 Task: In the Contact  ElenaHall@nyu.edu, Log SMS with description: 'Followed up via SMS with a lead who attended our recent webinar.'; Add date: '24 July, 2023', attach the document: Terms_and_conditions.doc. Logged in from softage.10@softage.net
Action: Mouse moved to (98, 62)
Screenshot: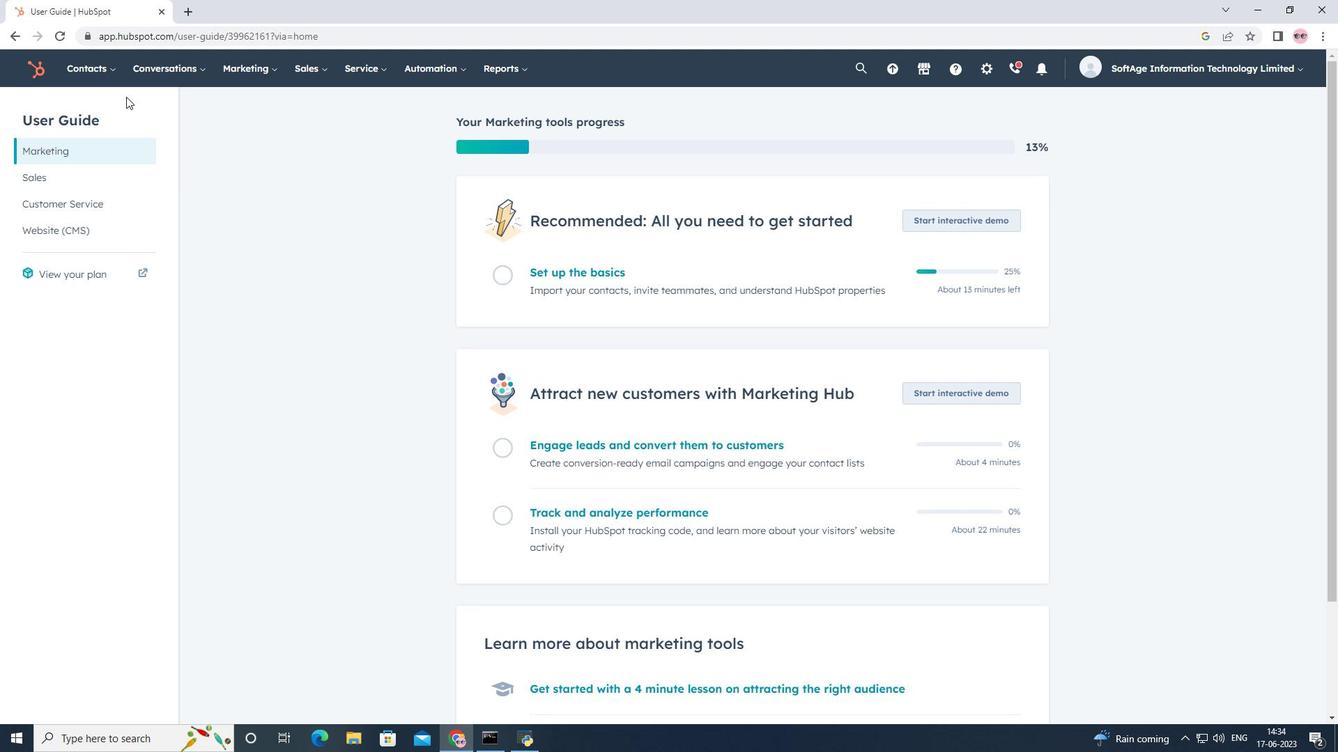 
Action: Mouse pressed left at (98, 62)
Screenshot: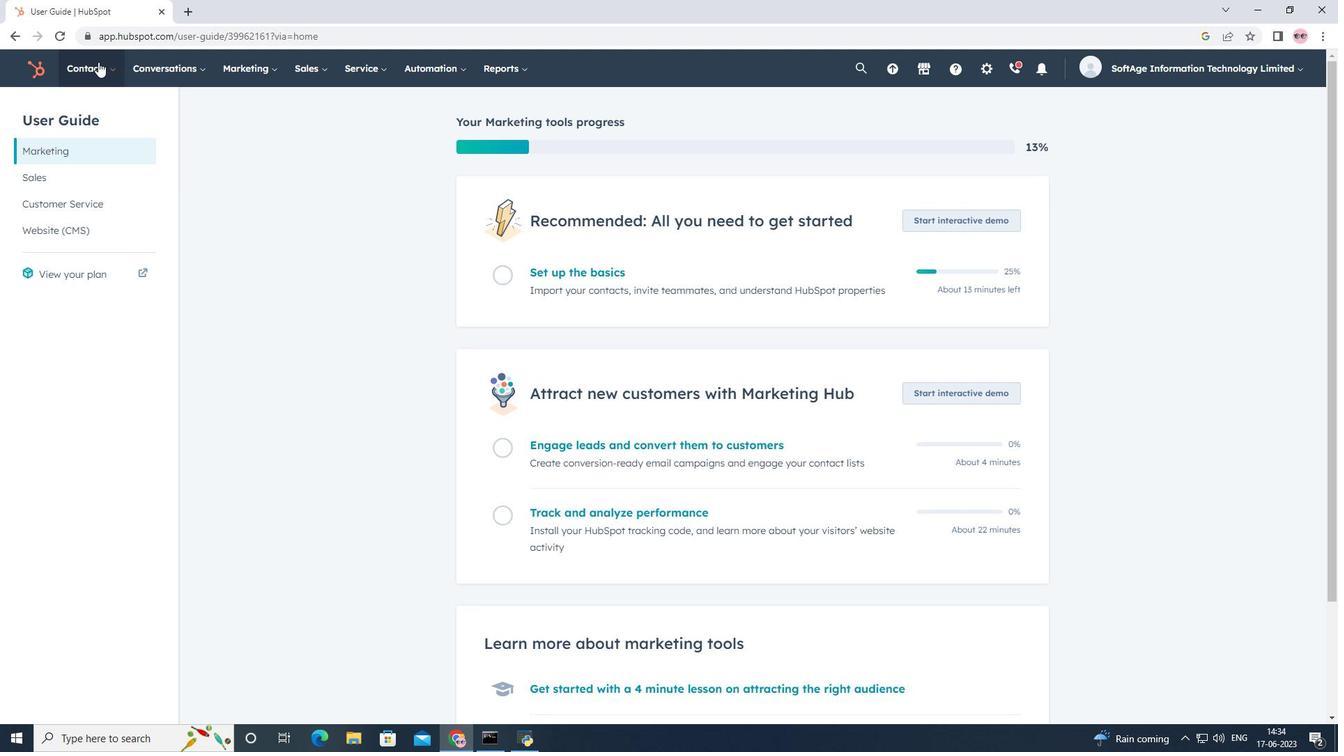 
Action: Mouse moved to (100, 112)
Screenshot: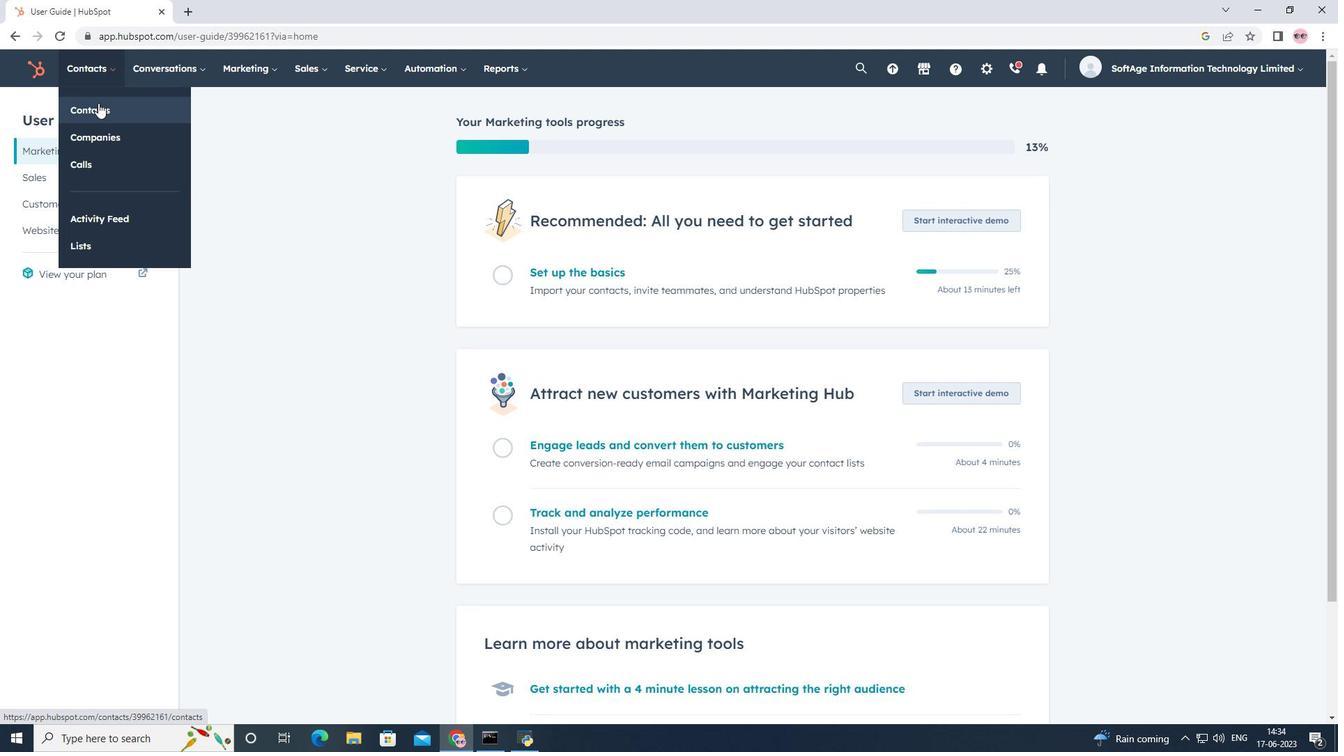 
Action: Mouse pressed left at (100, 112)
Screenshot: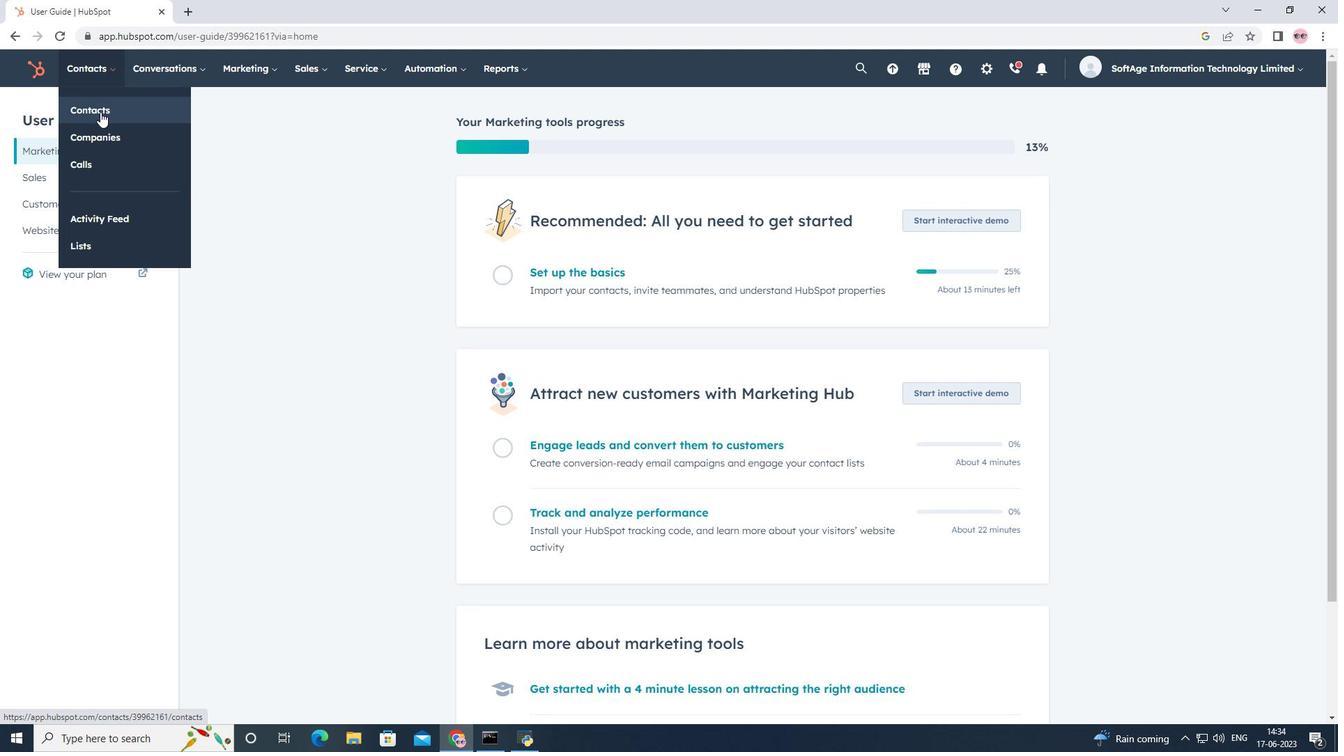
Action: Mouse moved to (171, 235)
Screenshot: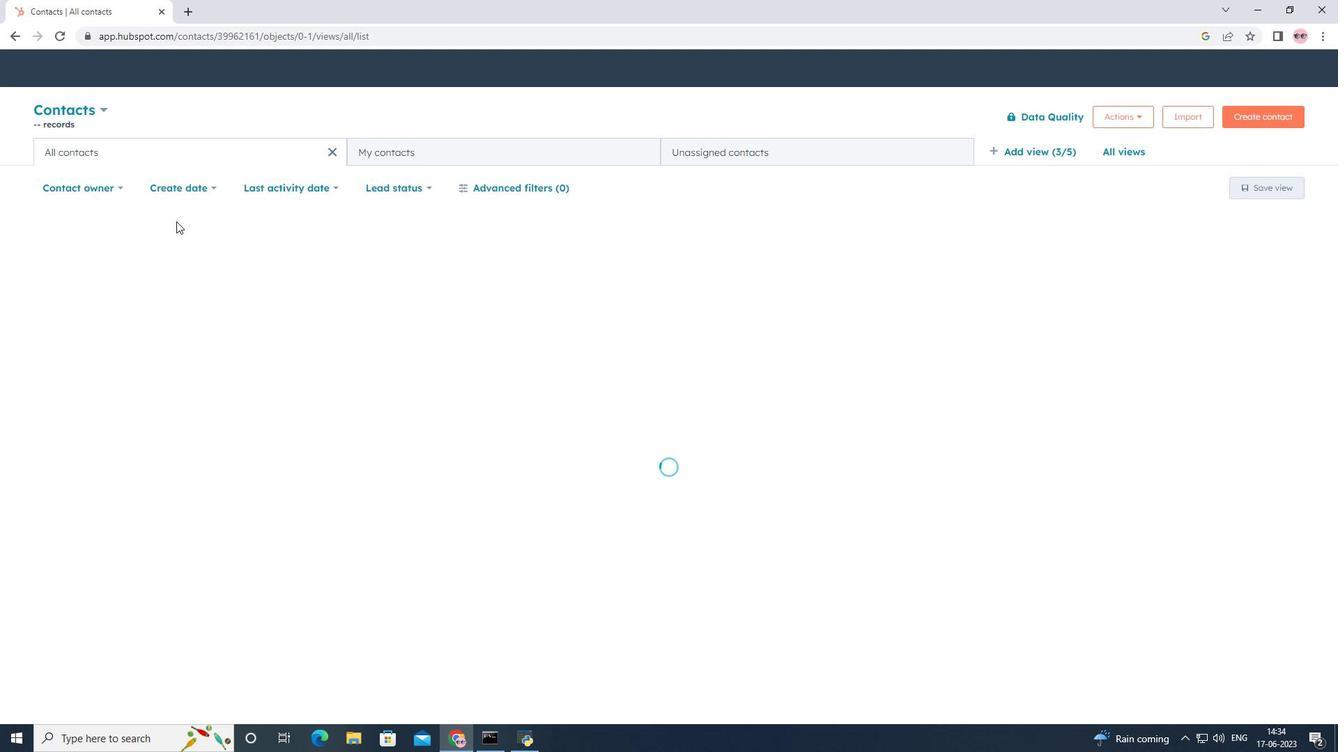 
Action: Mouse pressed left at (171, 235)
Screenshot: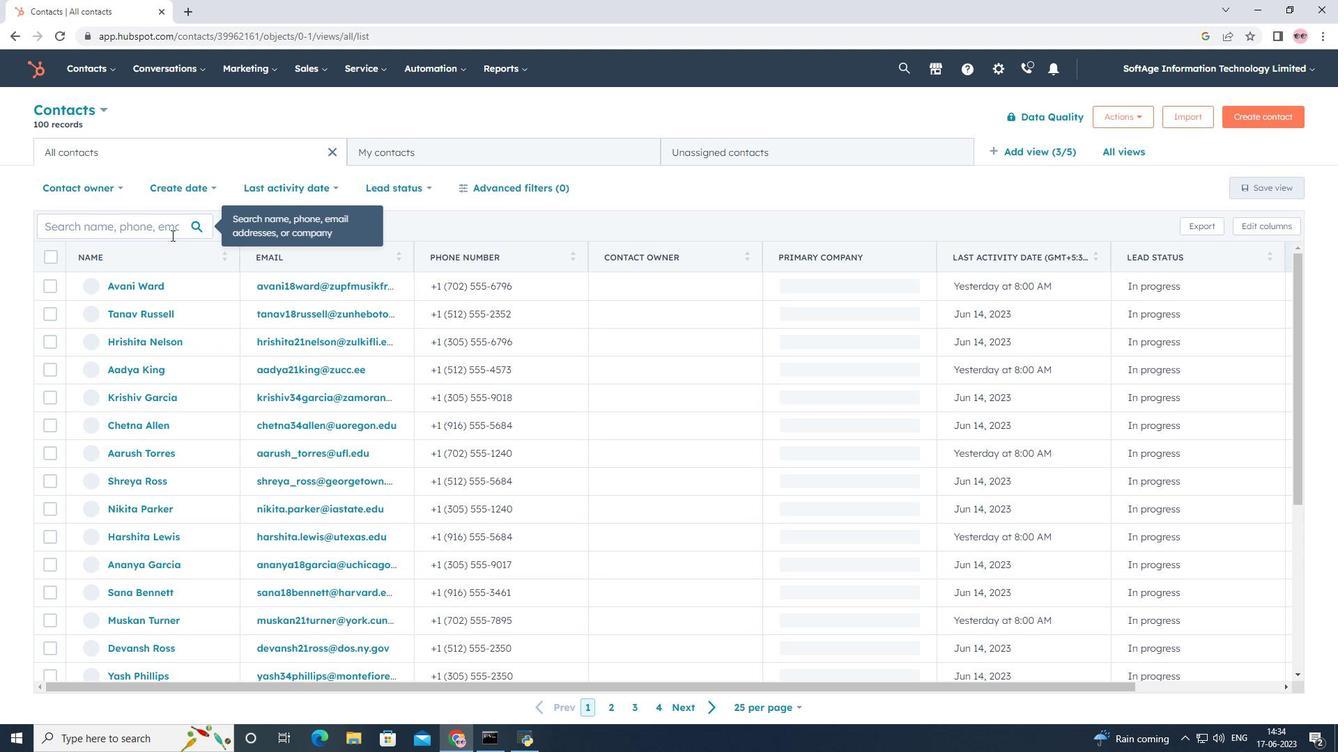 
Action: Key pressed <Key.shift>Elena<Key.shift>Hall<Key.shift>@nyu.edu
Screenshot: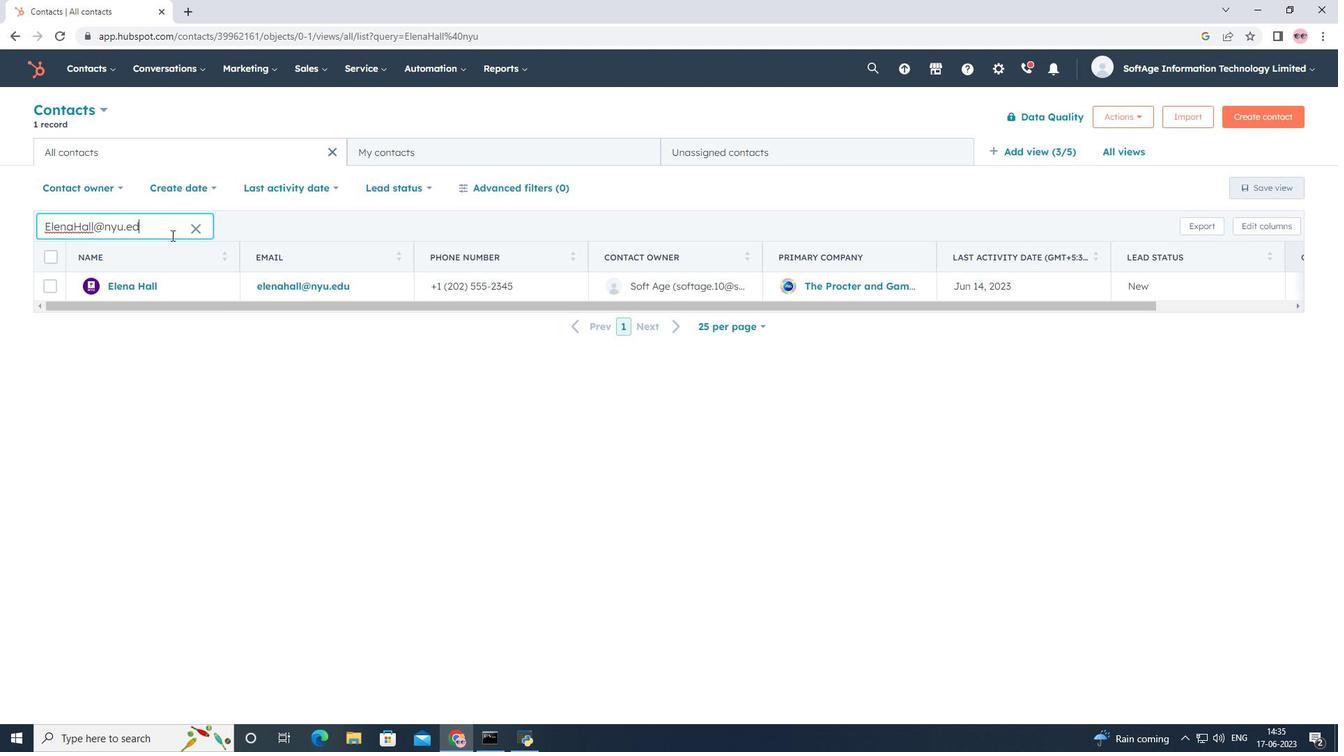 
Action: Mouse moved to (133, 289)
Screenshot: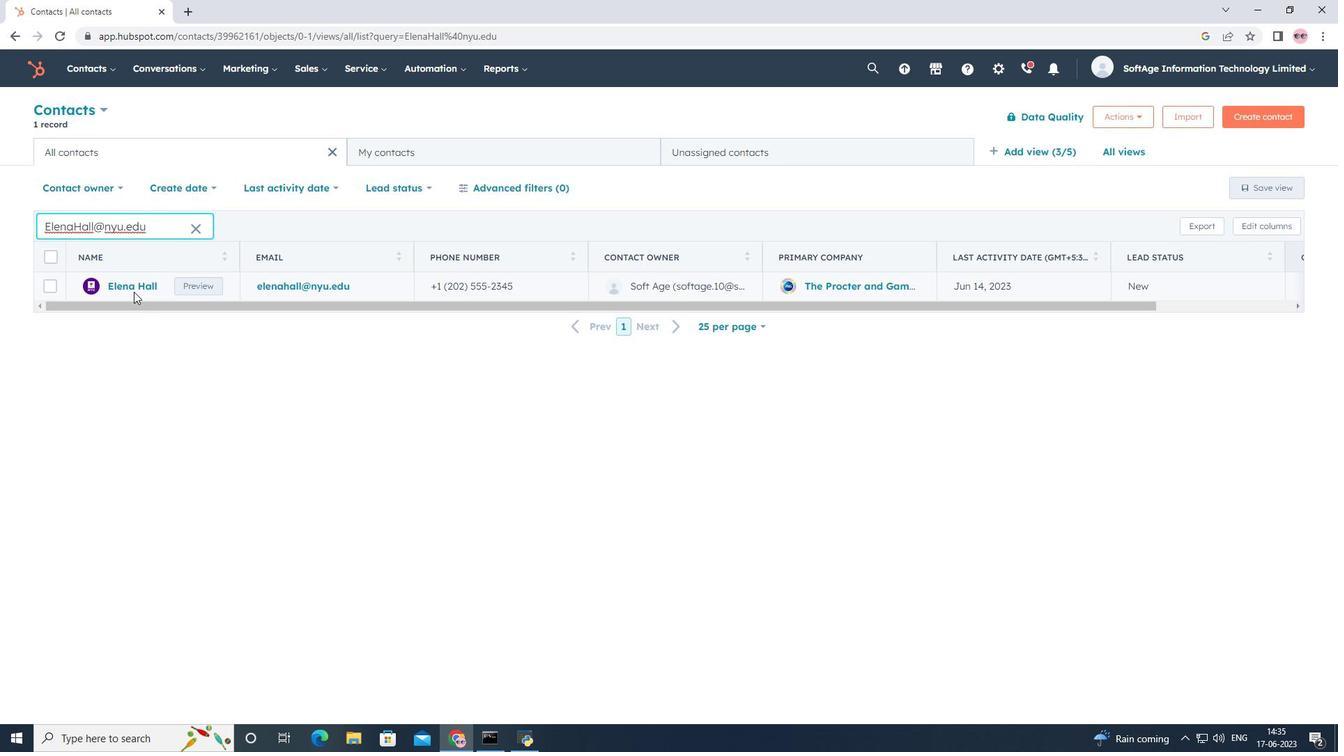 
Action: Mouse pressed left at (133, 289)
Screenshot: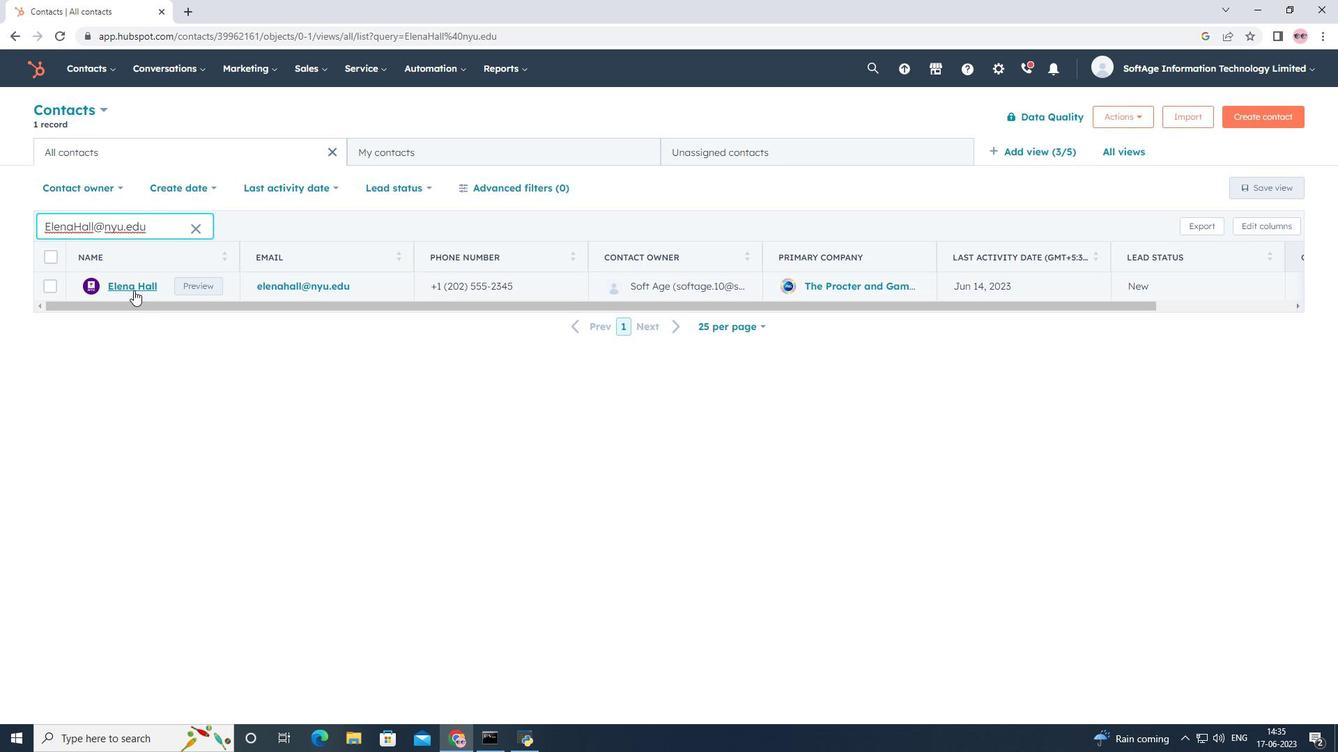 
Action: Mouse moved to (271, 223)
Screenshot: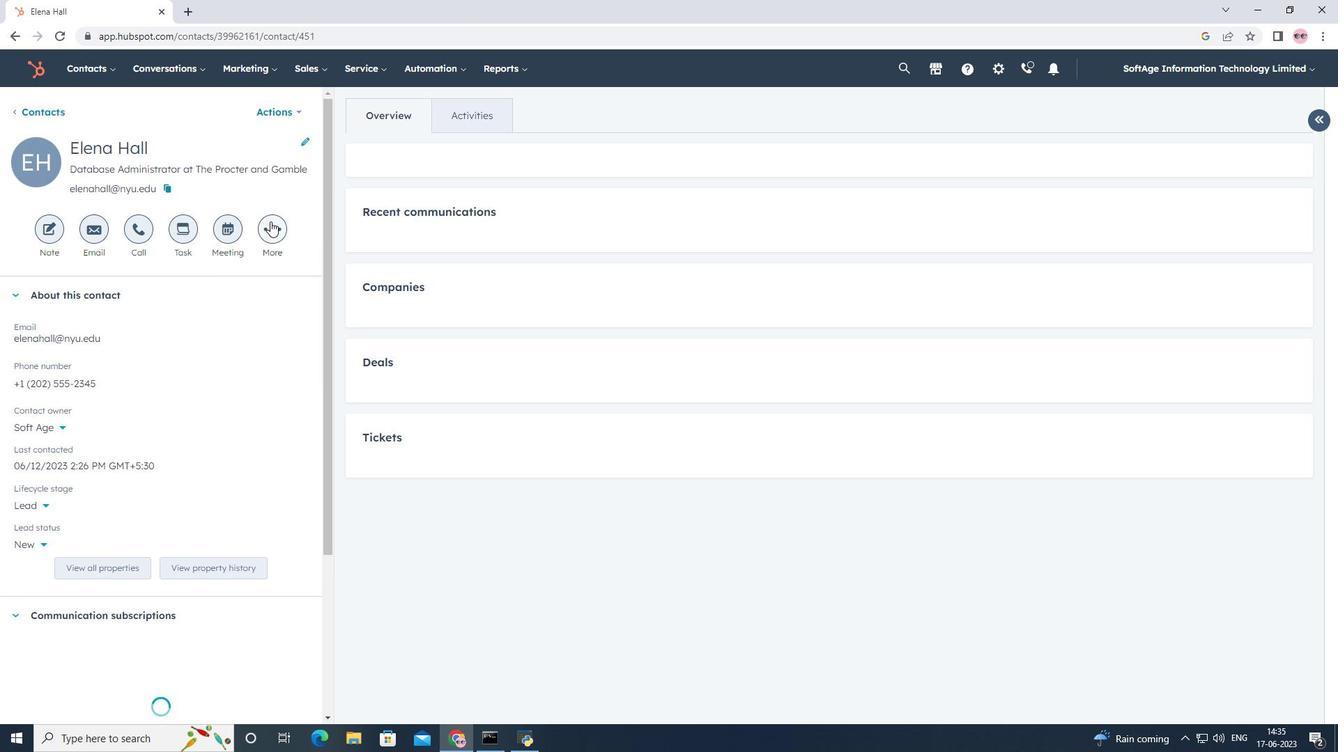 
Action: Mouse pressed left at (271, 223)
Screenshot: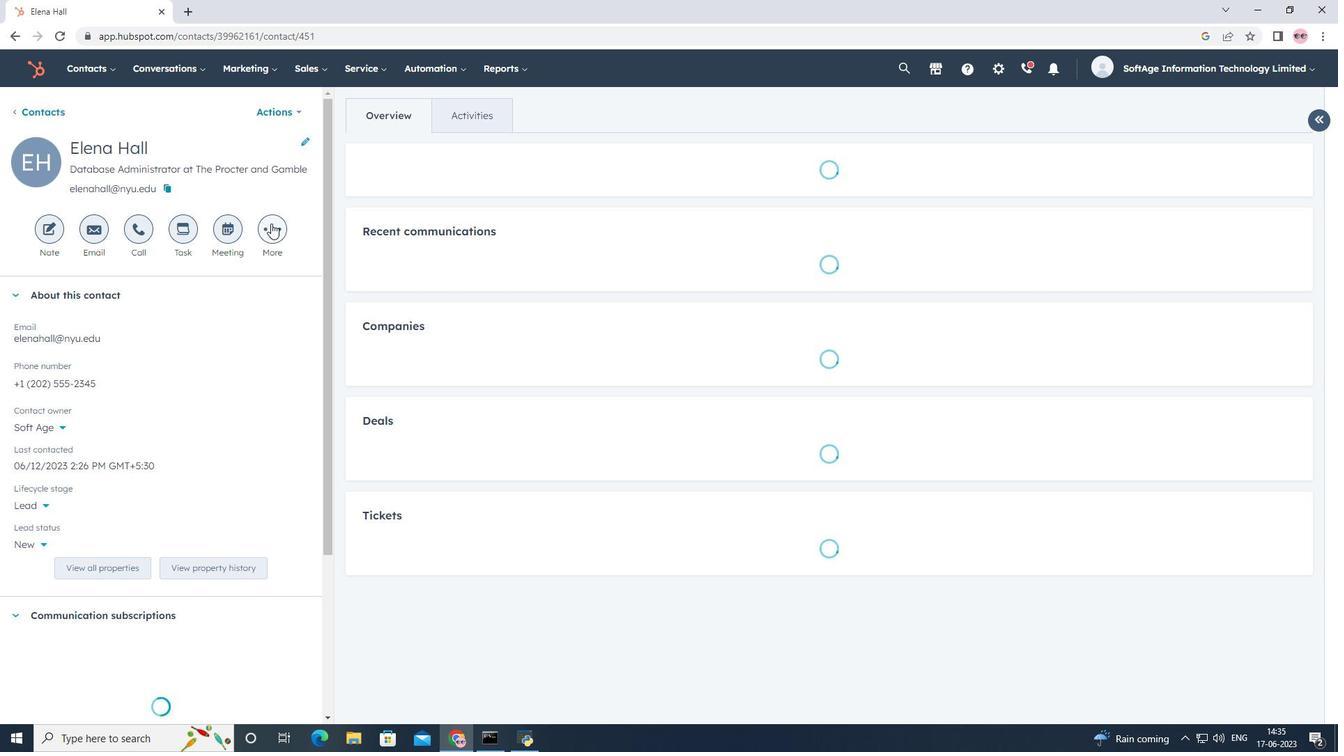 
Action: Mouse moved to (262, 262)
Screenshot: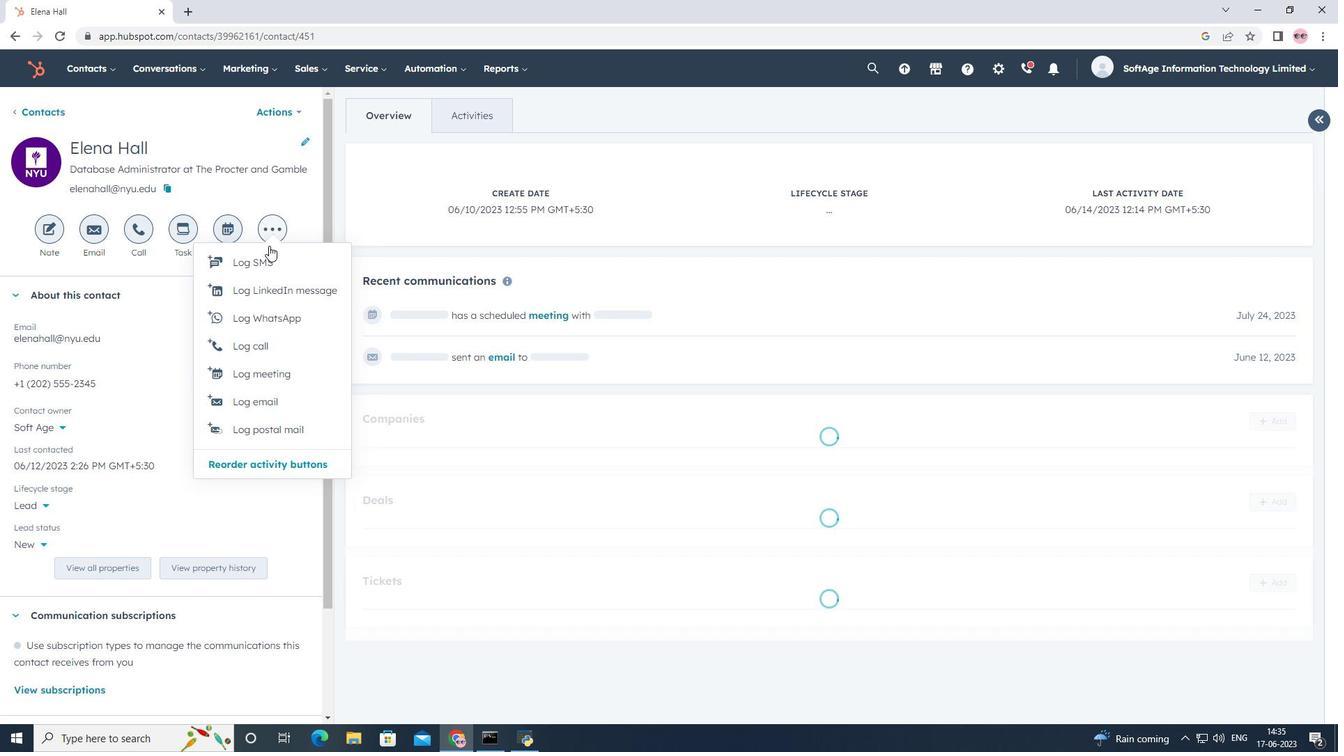 
Action: Mouse pressed left at (262, 262)
Screenshot: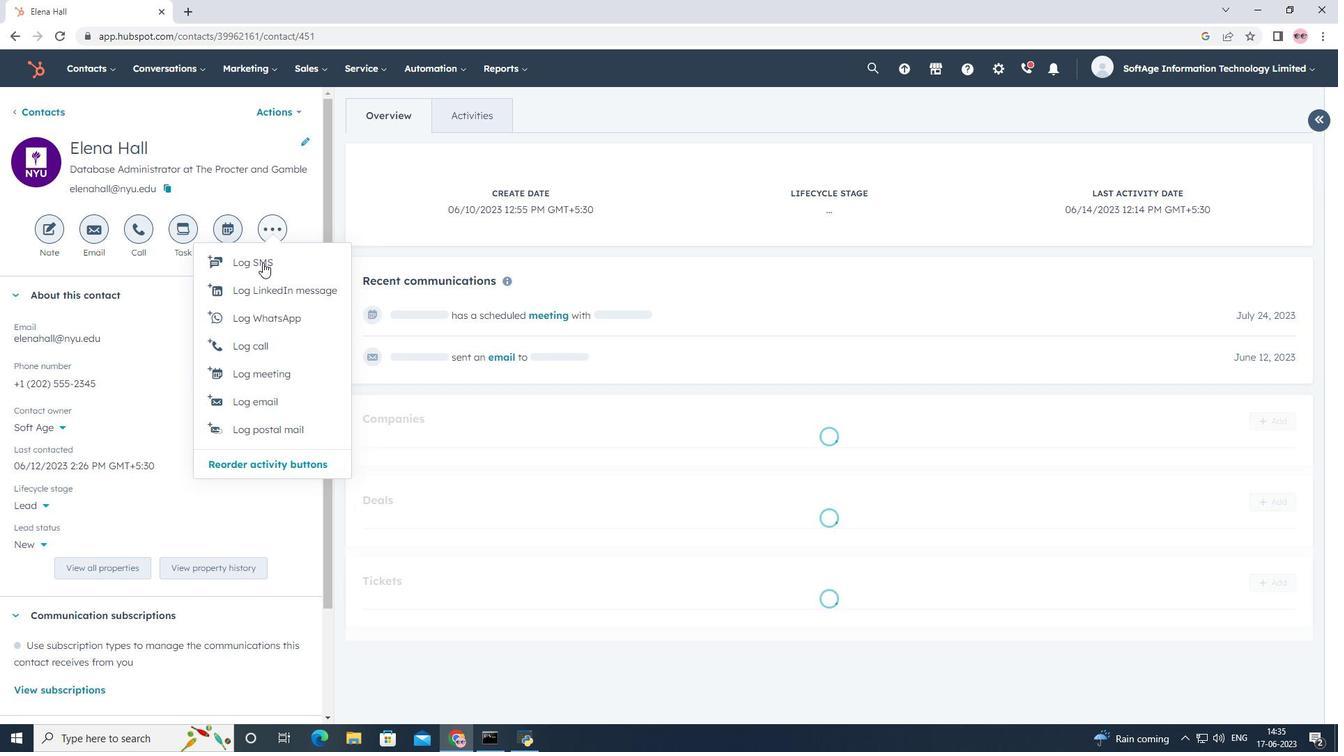 
Action: Mouse moved to (863, 532)
Screenshot: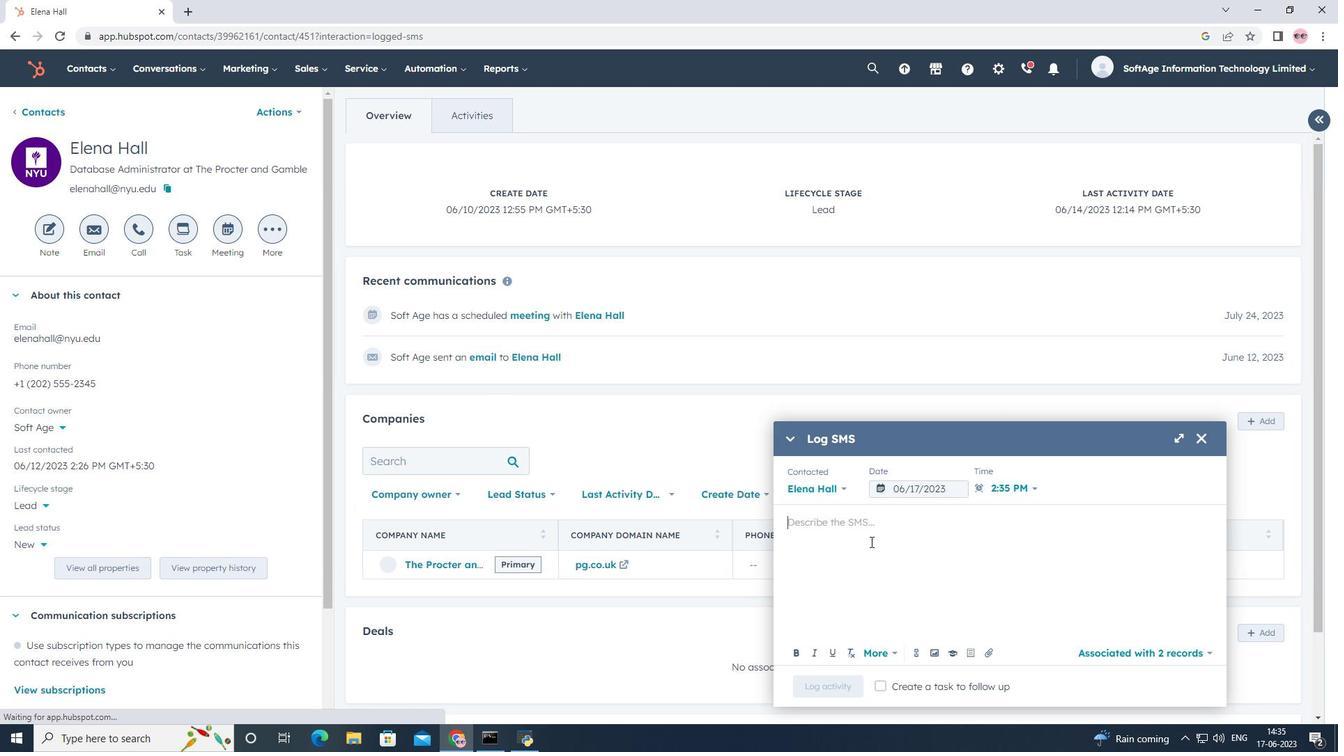 
Action: Mouse pressed left at (863, 532)
Screenshot: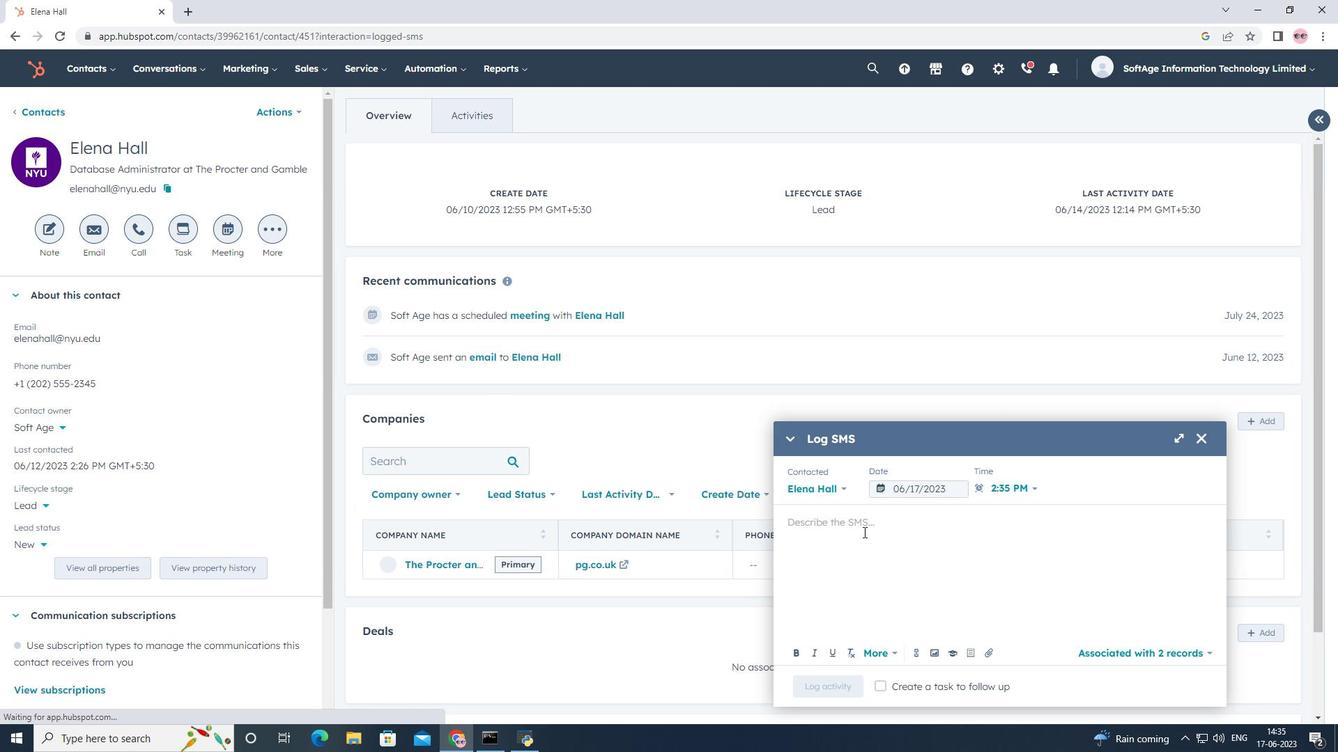 
Action: Key pressed <Key.shift><Key.shift><Key.shift><Key.shift><Key.shift>Followed<Key.space>up<Key.space>via<Key.space><Key.shift>SMS<Key.space>with<Key.space>attended<Key.space>our<Key.space>recent<Key.space>webinar.
Screenshot: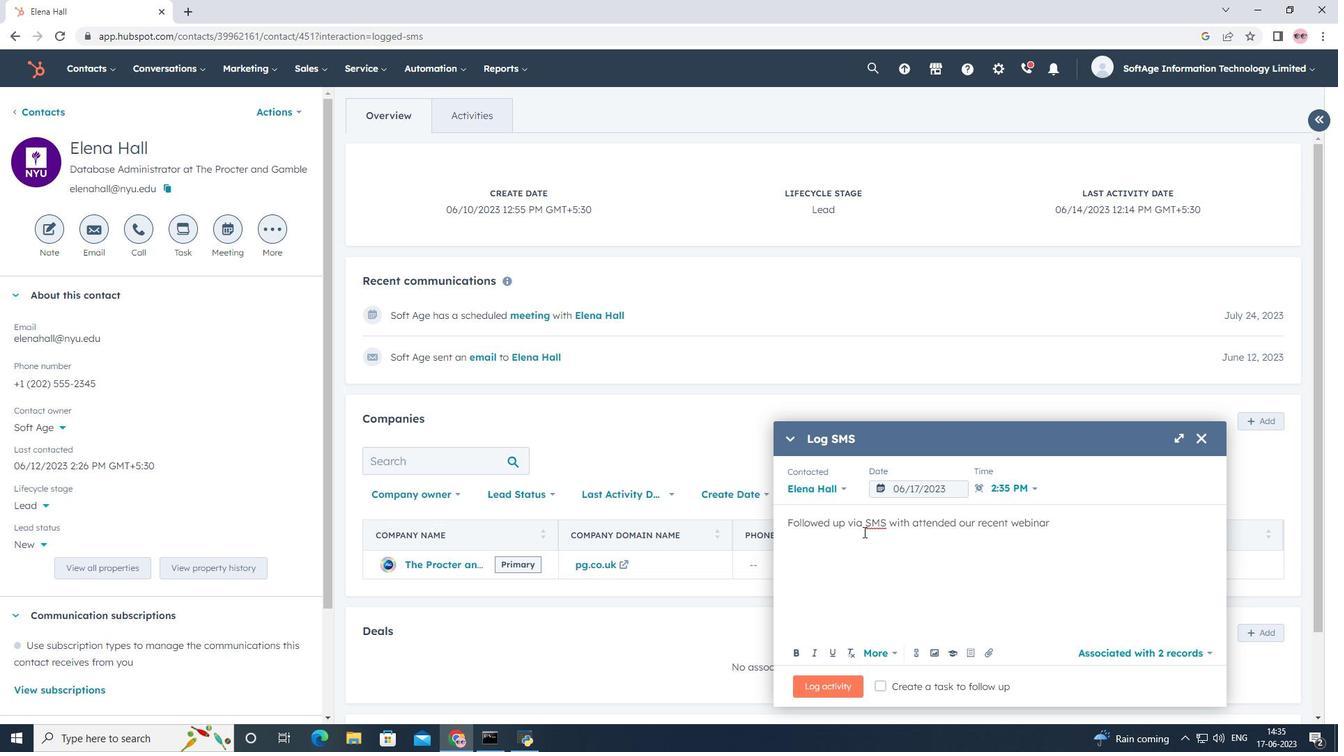 
Action: Mouse moved to (928, 488)
Screenshot: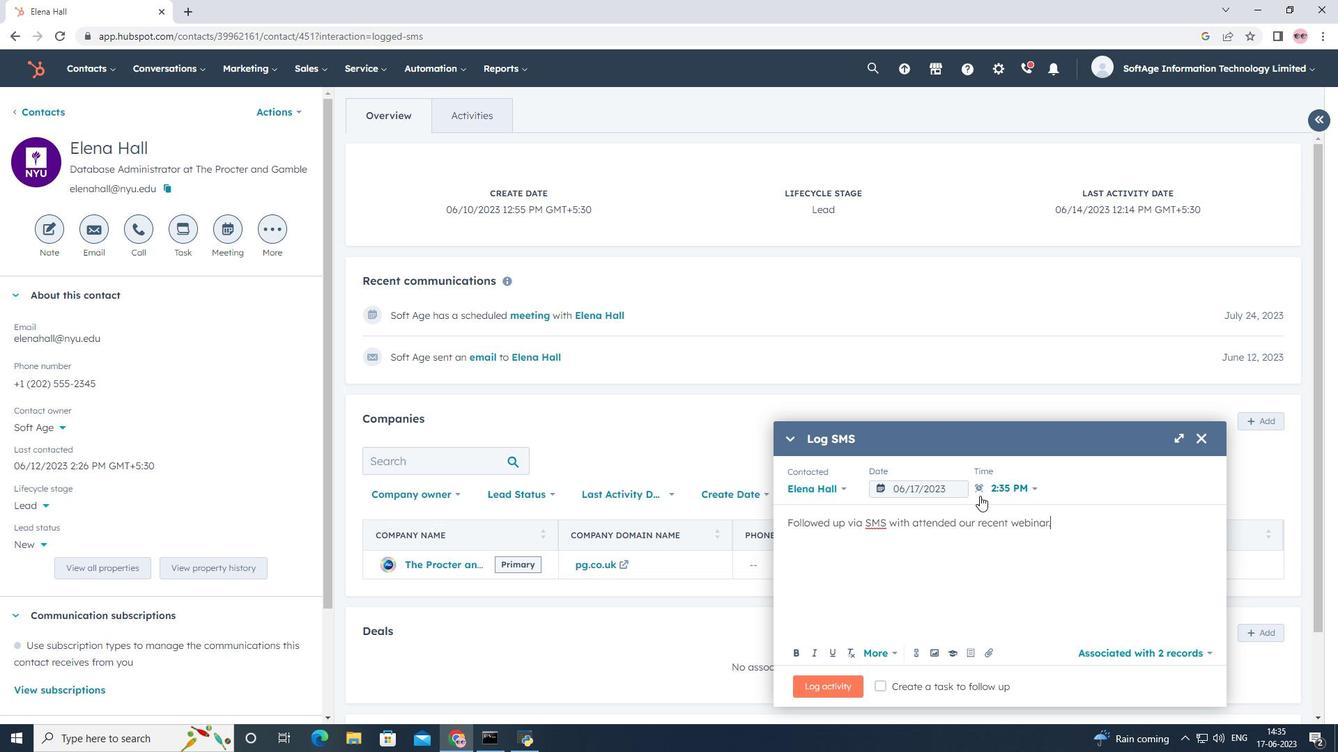 
Action: Mouse pressed left at (928, 488)
Screenshot: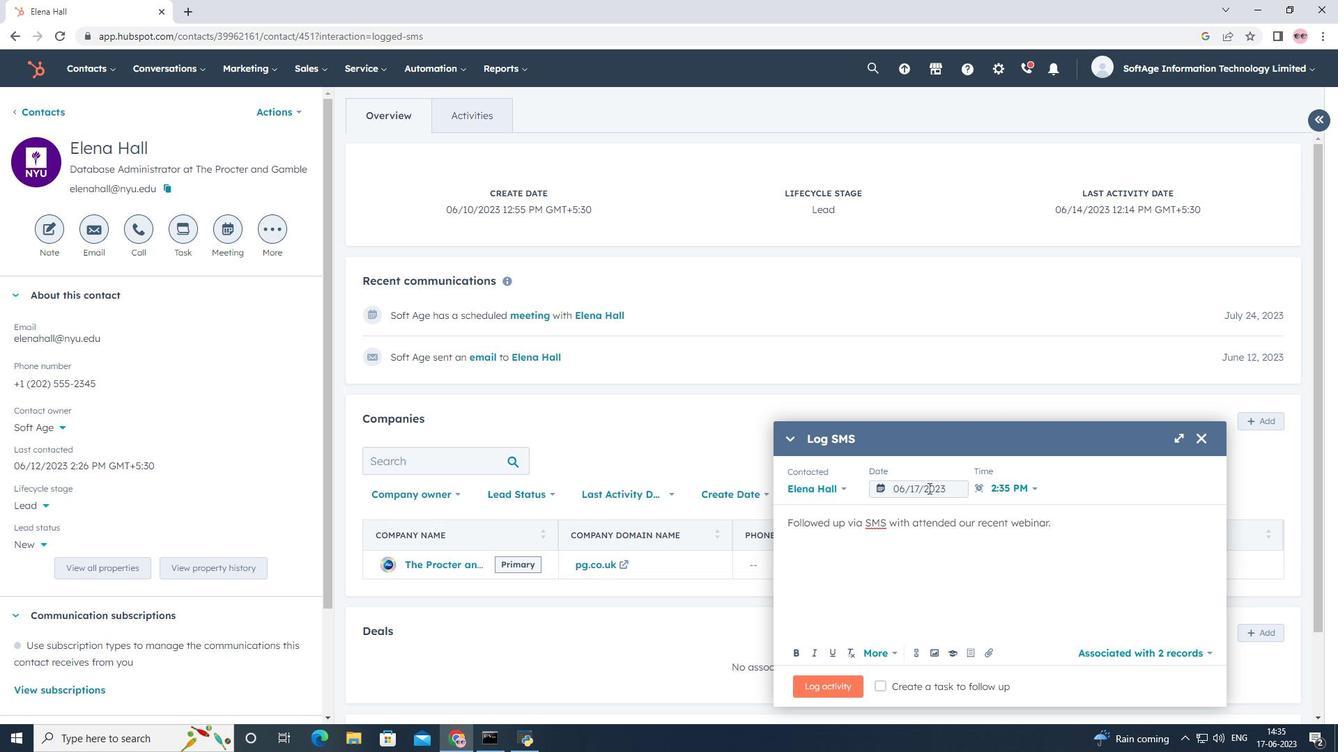 
Action: Mouse moved to (1061, 265)
Screenshot: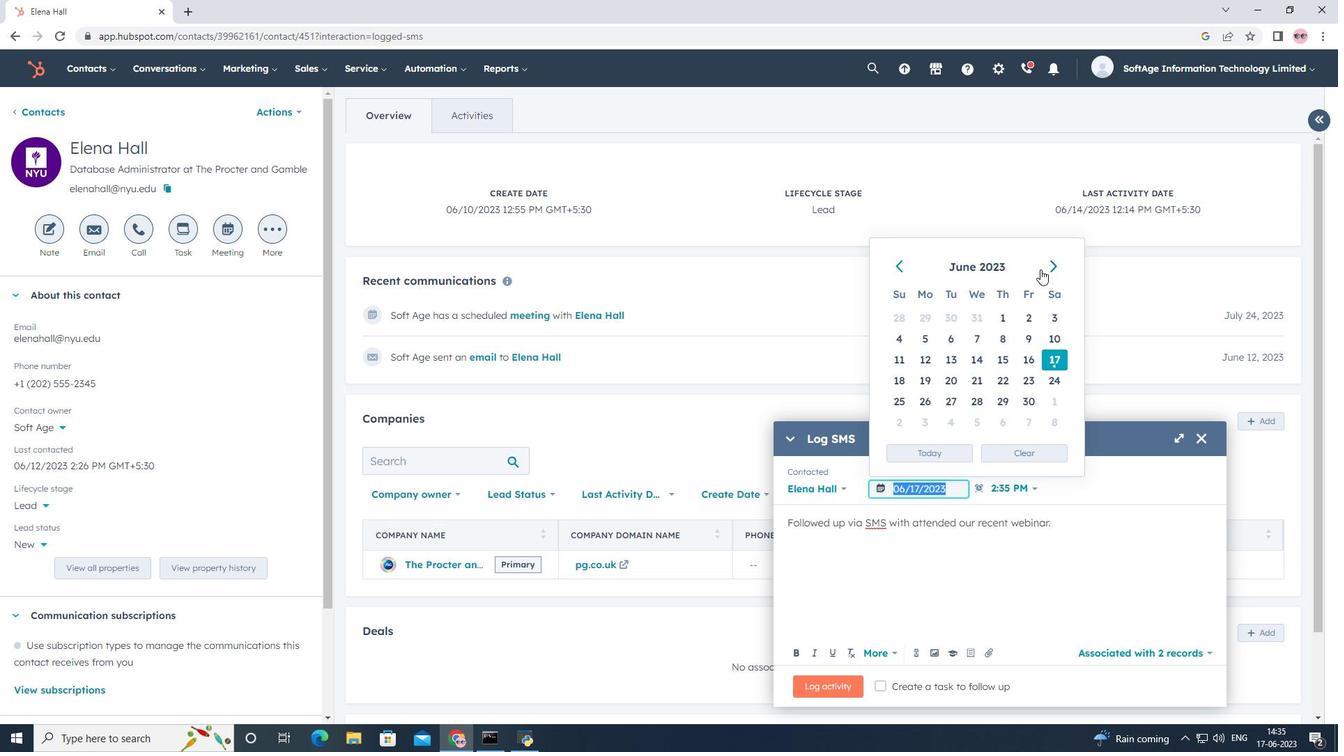 
Action: Mouse pressed left at (1061, 265)
Screenshot: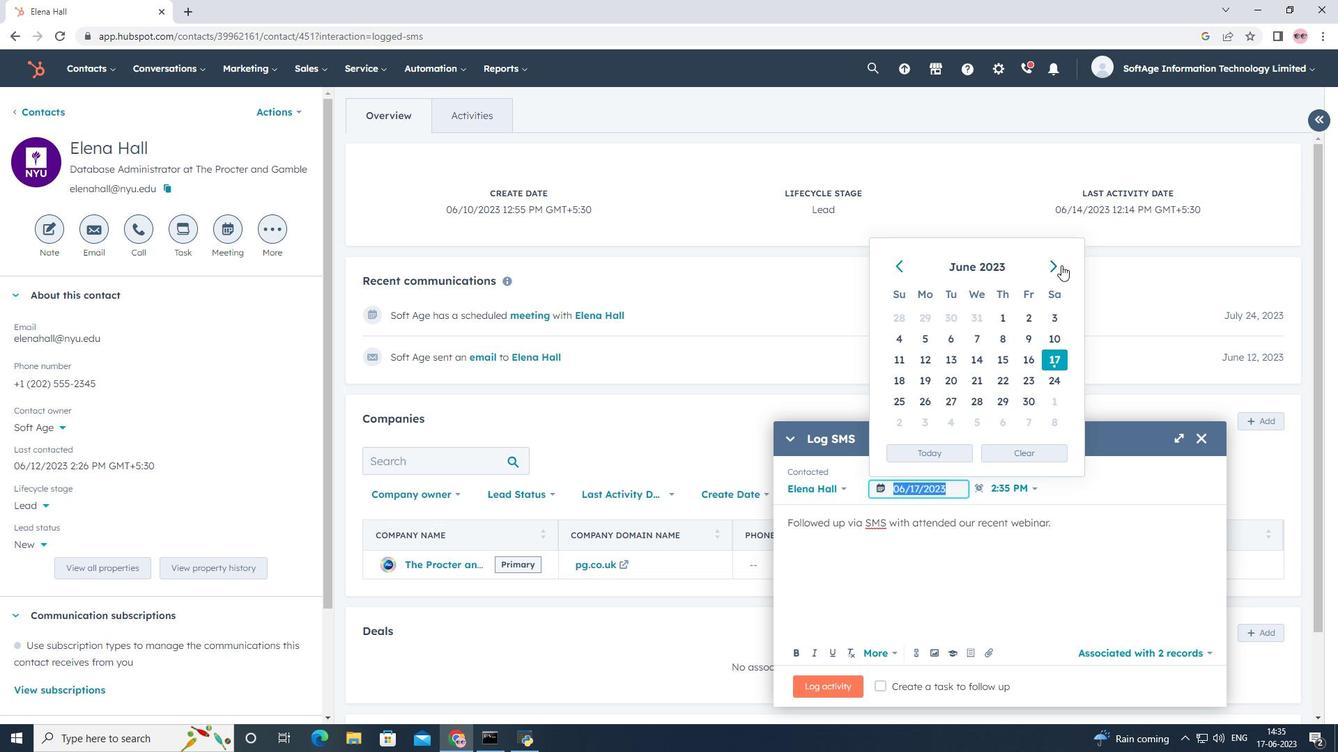 
Action: Mouse moved to (924, 399)
Screenshot: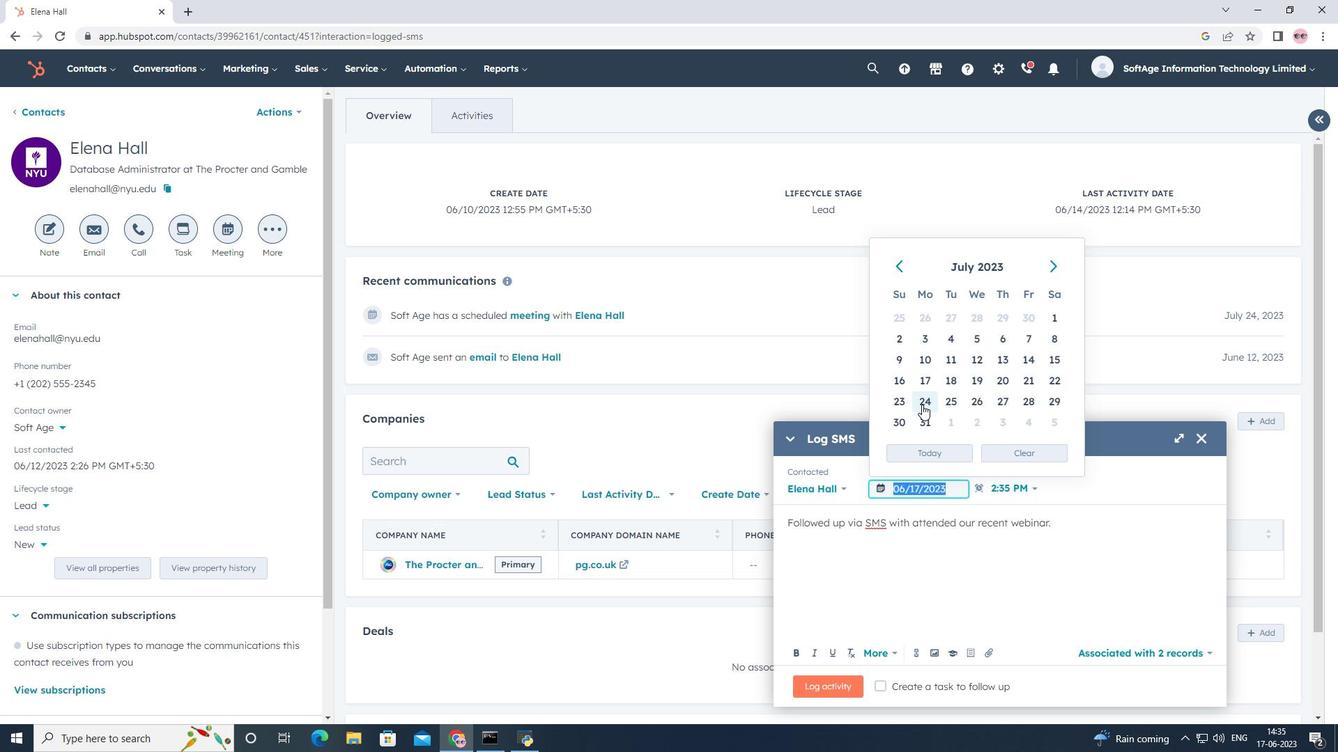 
Action: Mouse pressed left at (924, 399)
Screenshot: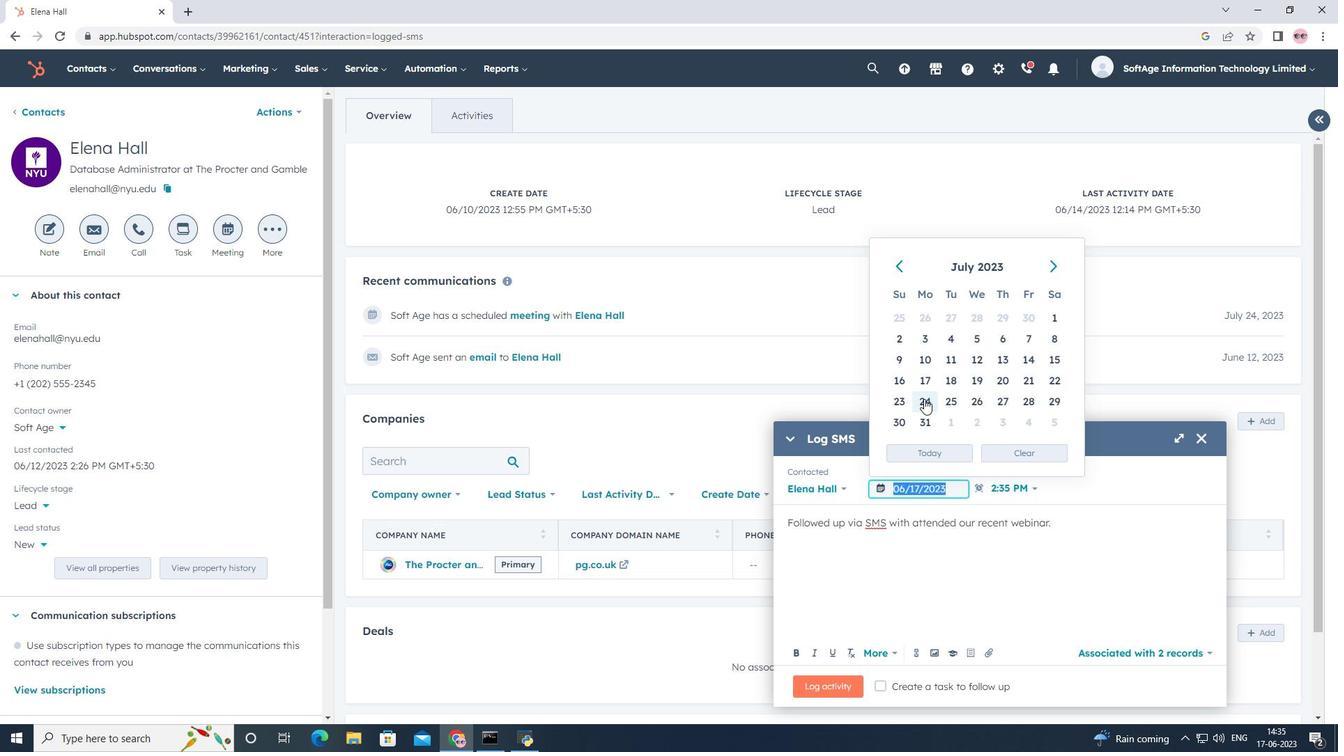
Action: Mouse moved to (995, 649)
Screenshot: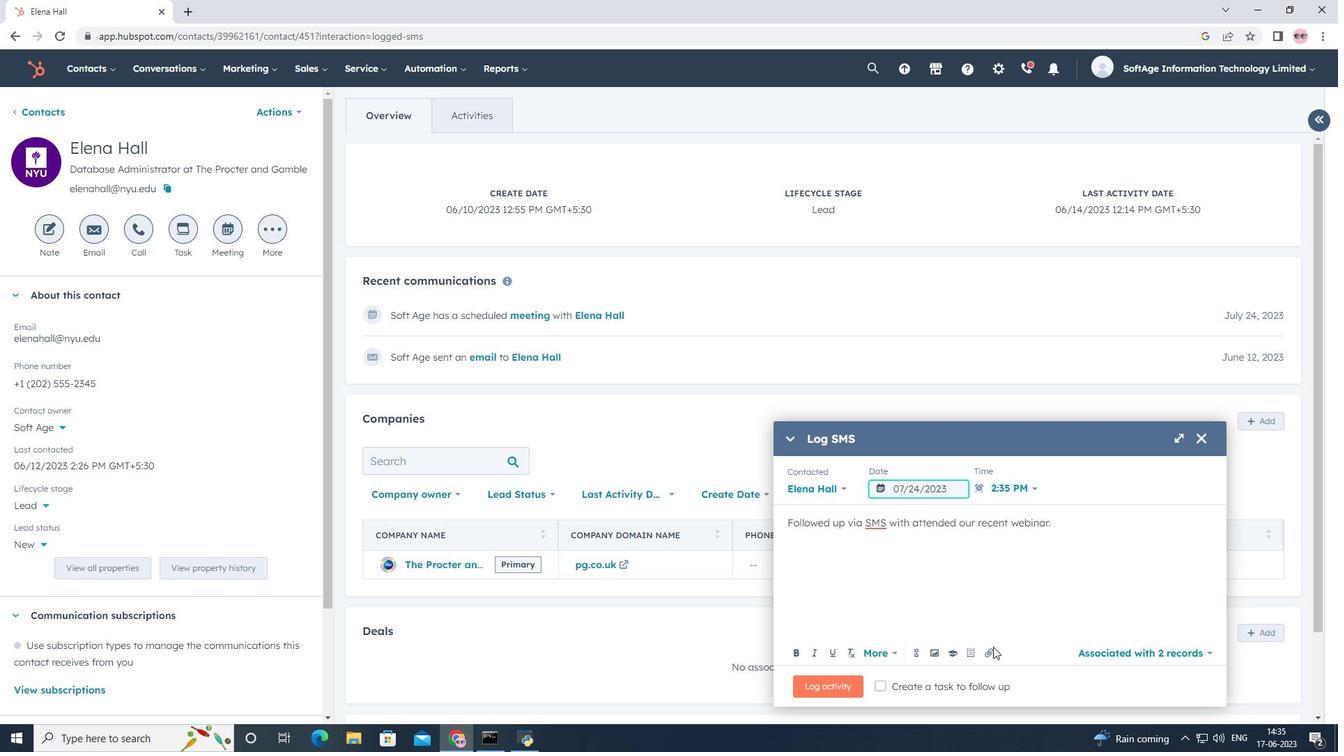 
Action: Mouse pressed left at (995, 649)
Screenshot: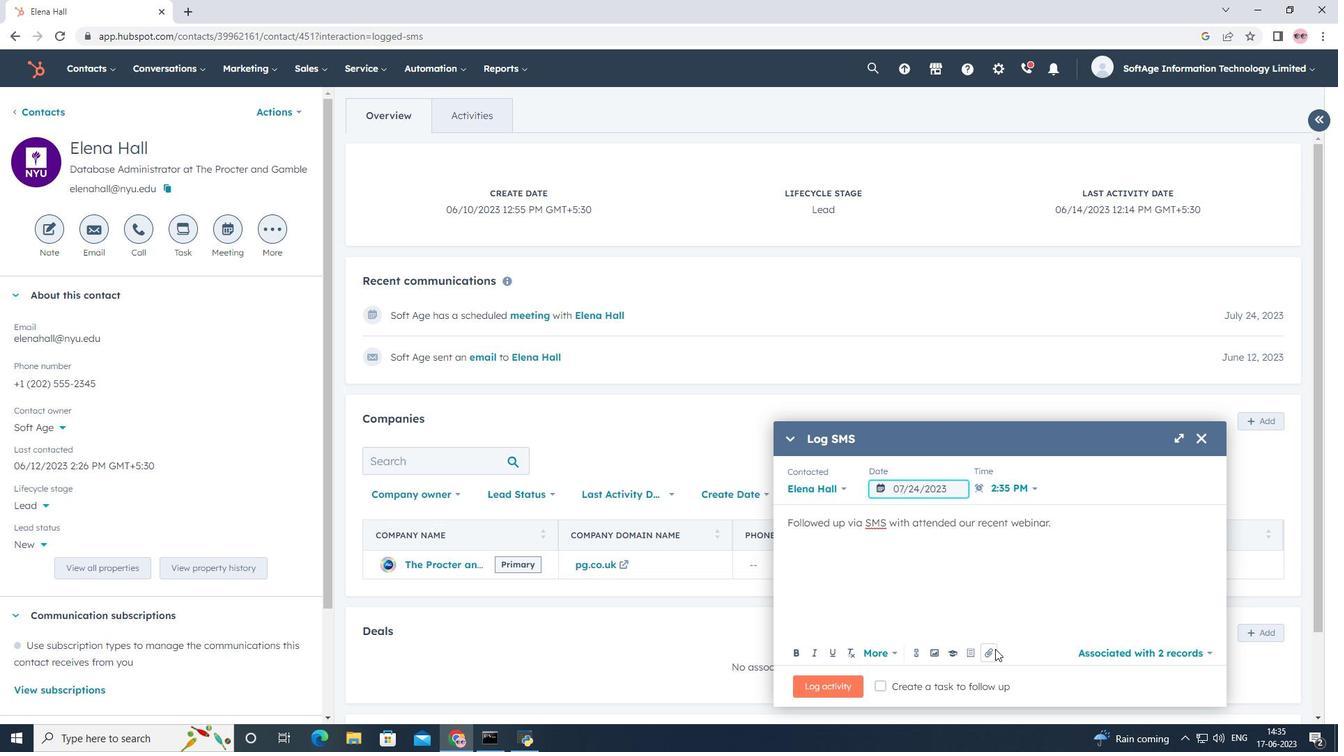
Action: Mouse moved to (994, 608)
Screenshot: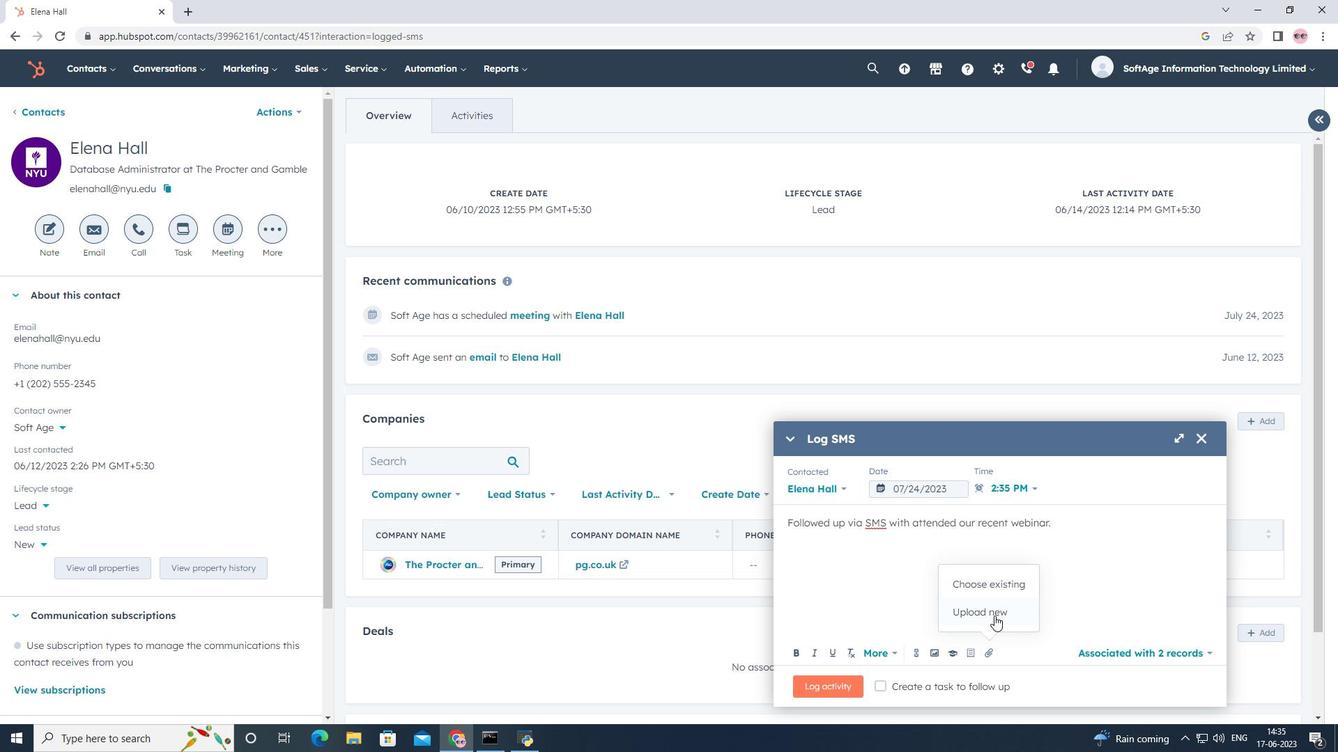 
Action: Mouse pressed left at (994, 608)
Screenshot: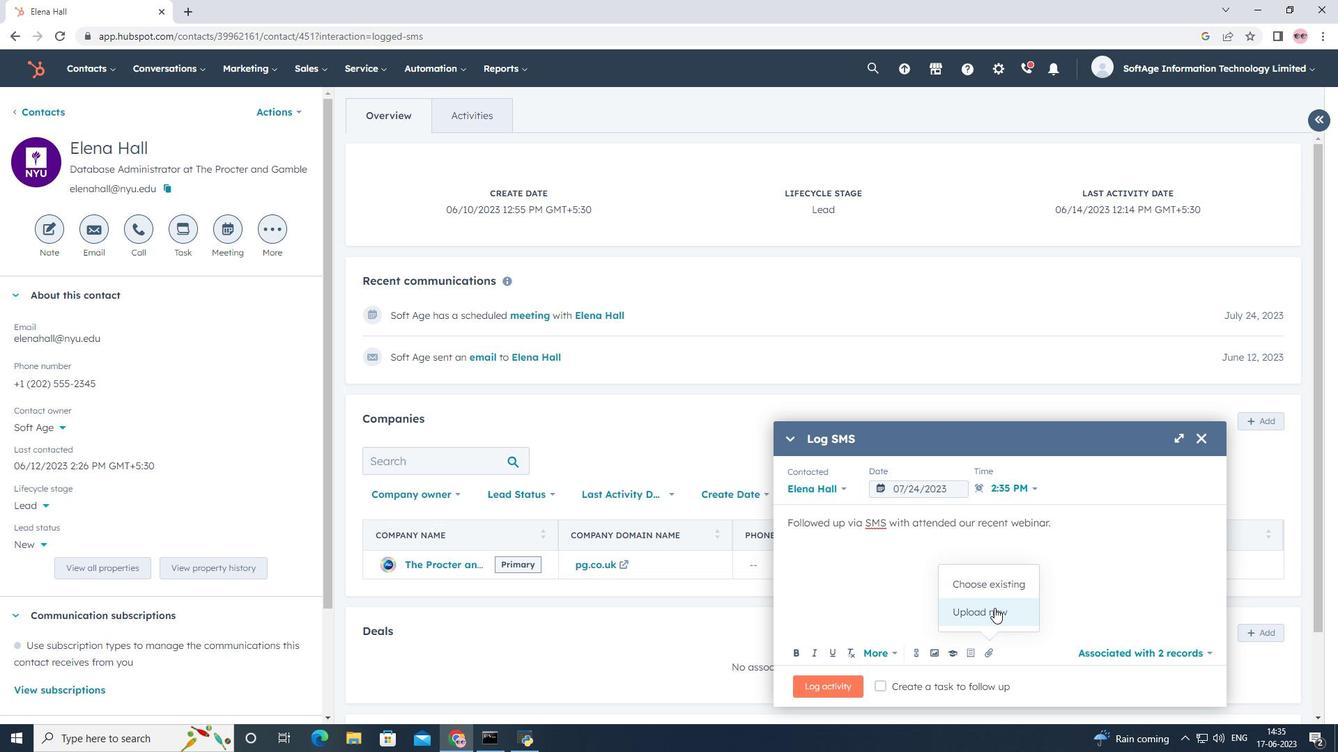 
Action: Mouse moved to (185, 131)
Screenshot: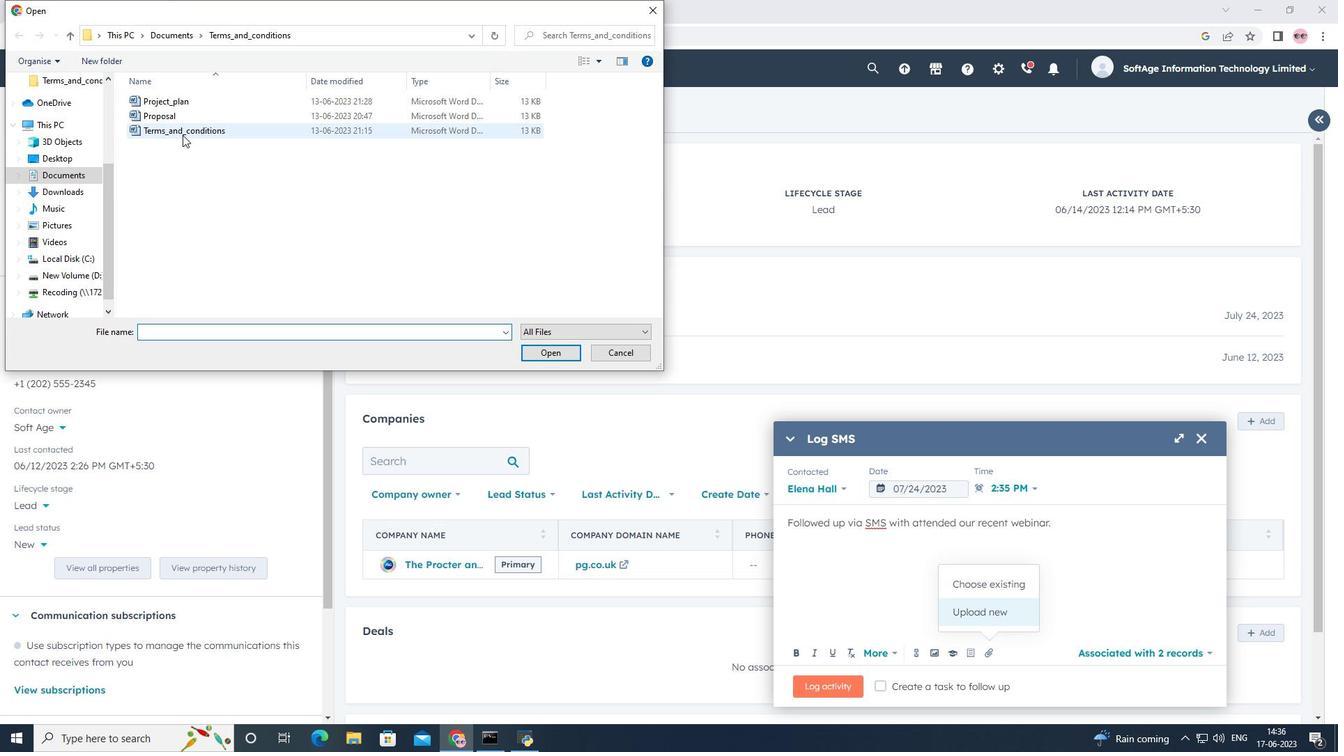 
Action: Mouse pressed left at (185, 131)
Screenshot: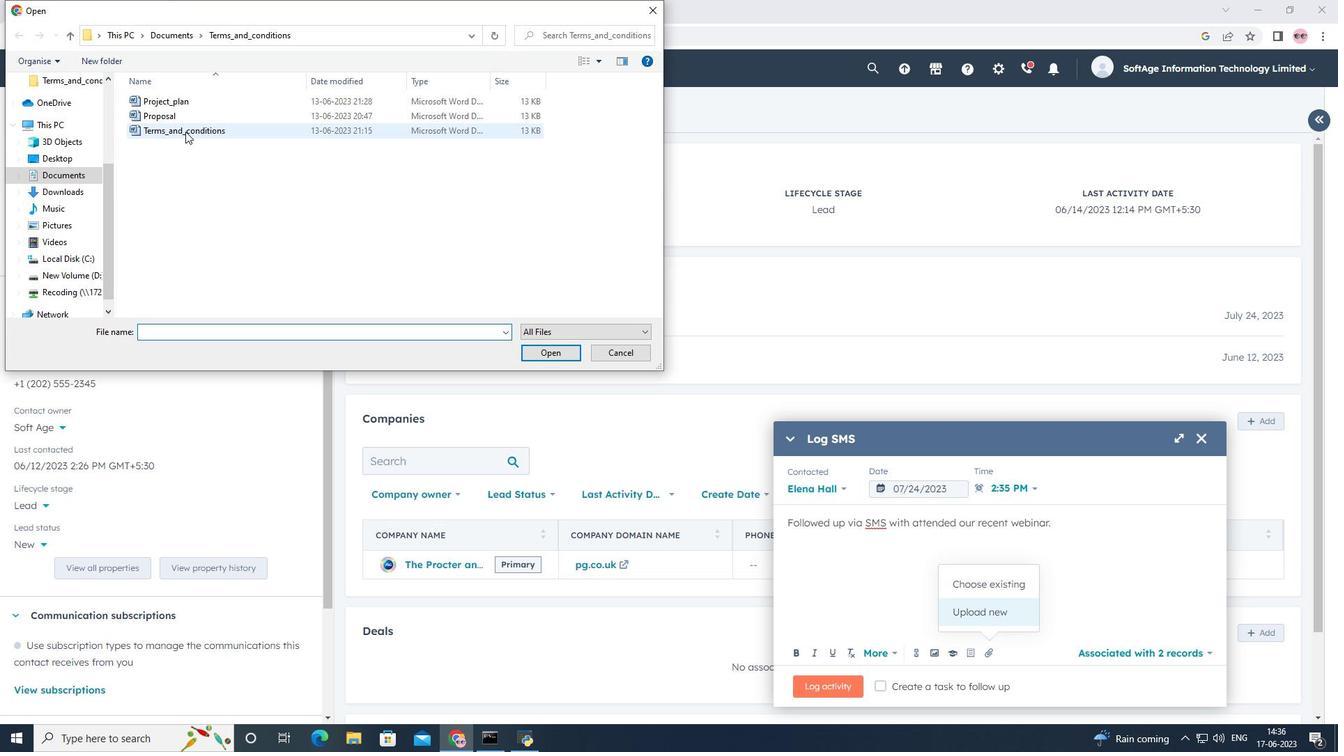 
Action: Mouse moved to (557, 349)
Screenshot: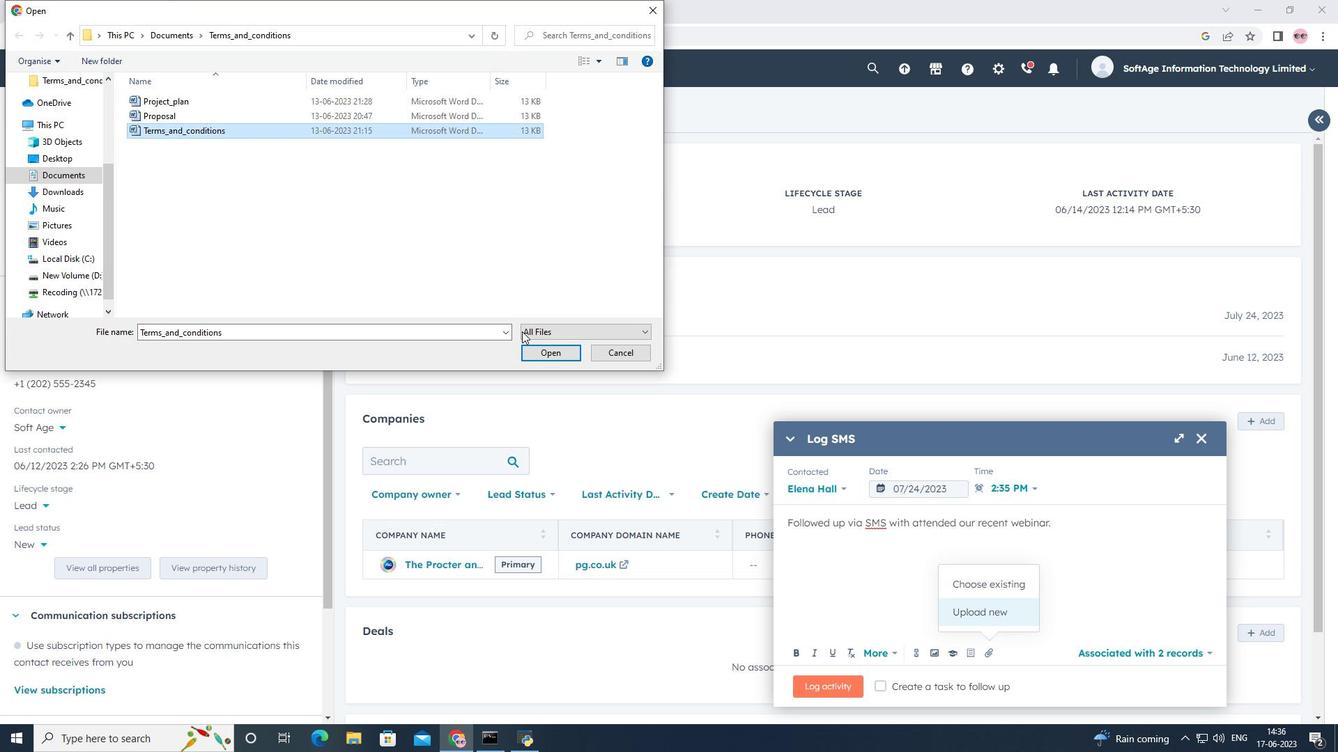 
Action: Mouse pressed left at (557, 349)
Screenshot: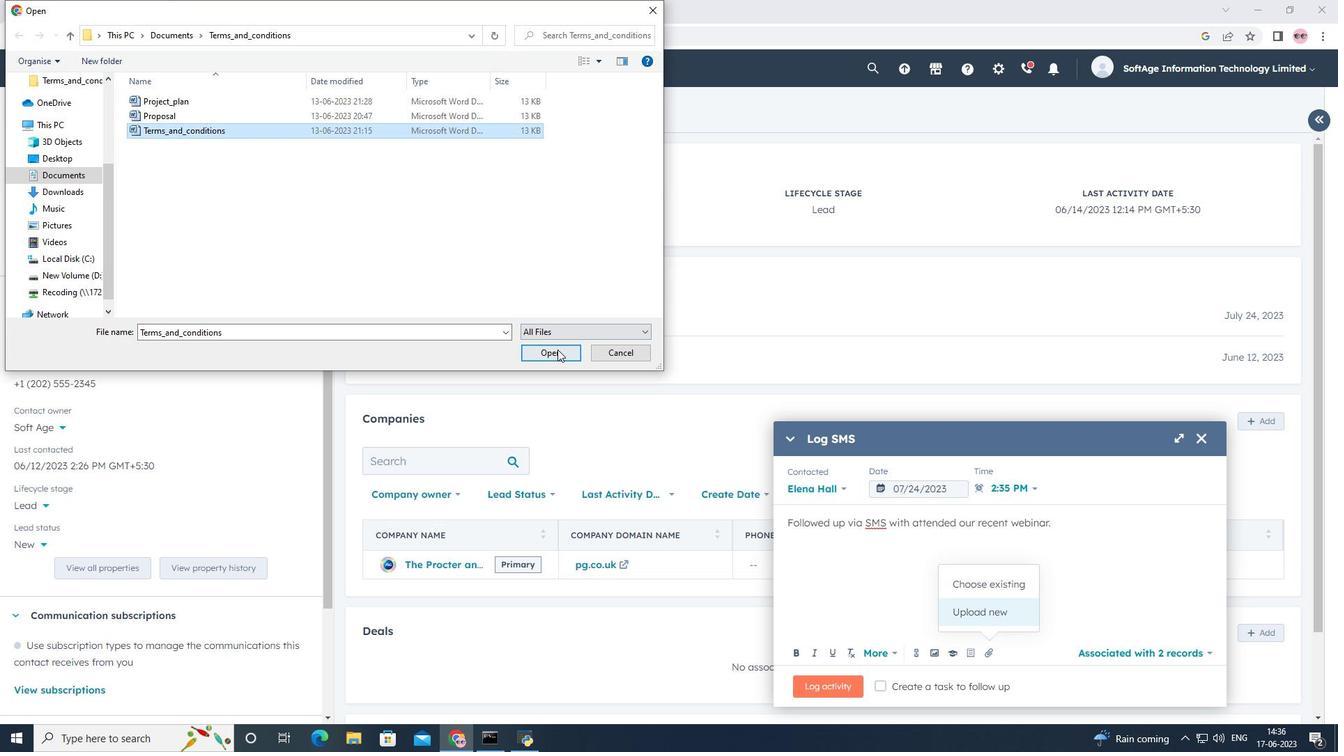 
Action: Mouse moved to (814, 682)
Screenshot: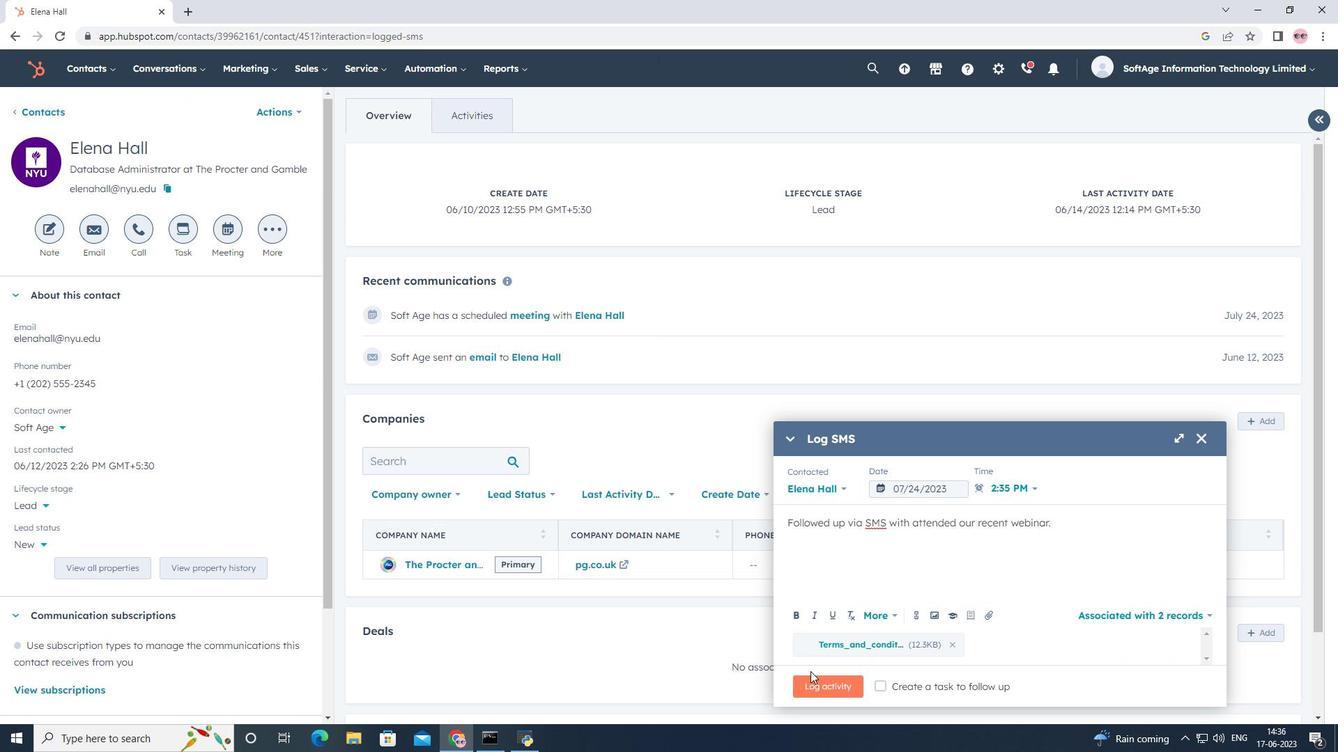 
Action: Mouse pressed left at (814, 682)
Screenshot: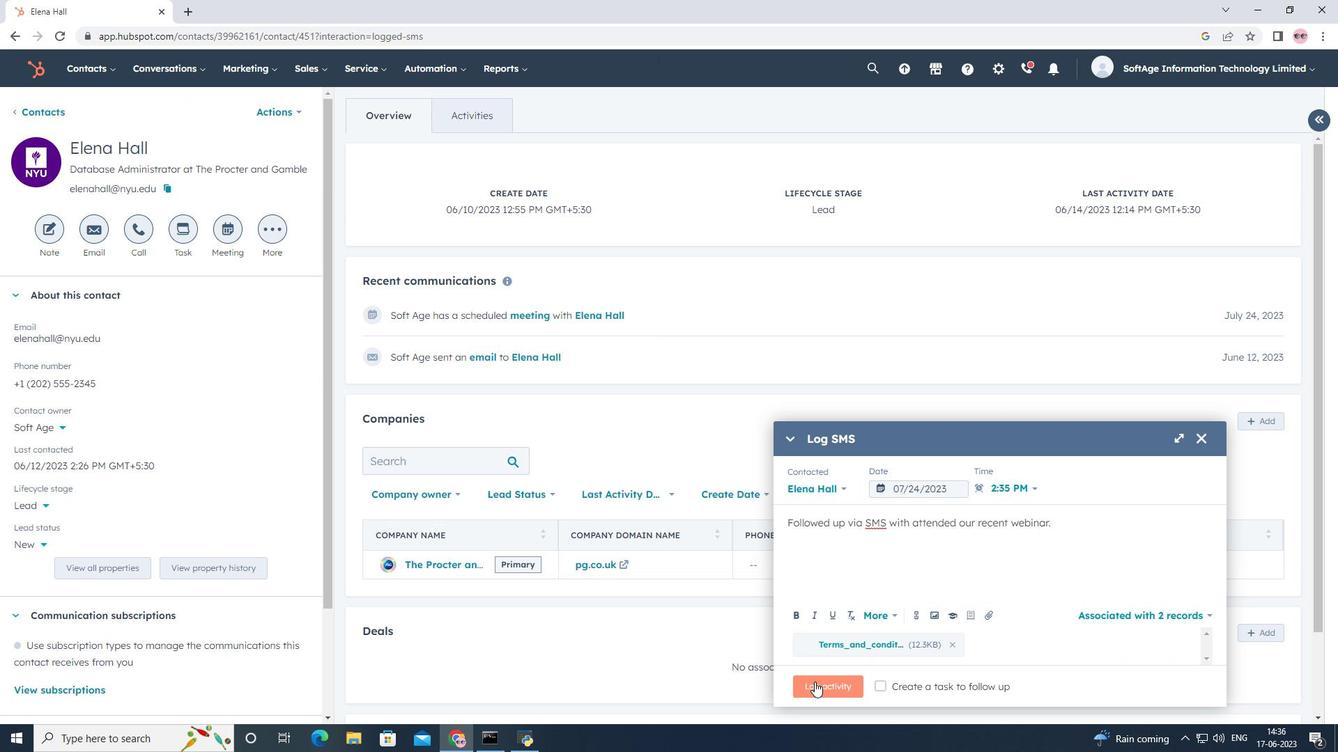 
Action: Mouse moved to (818, 682)
Screenshot: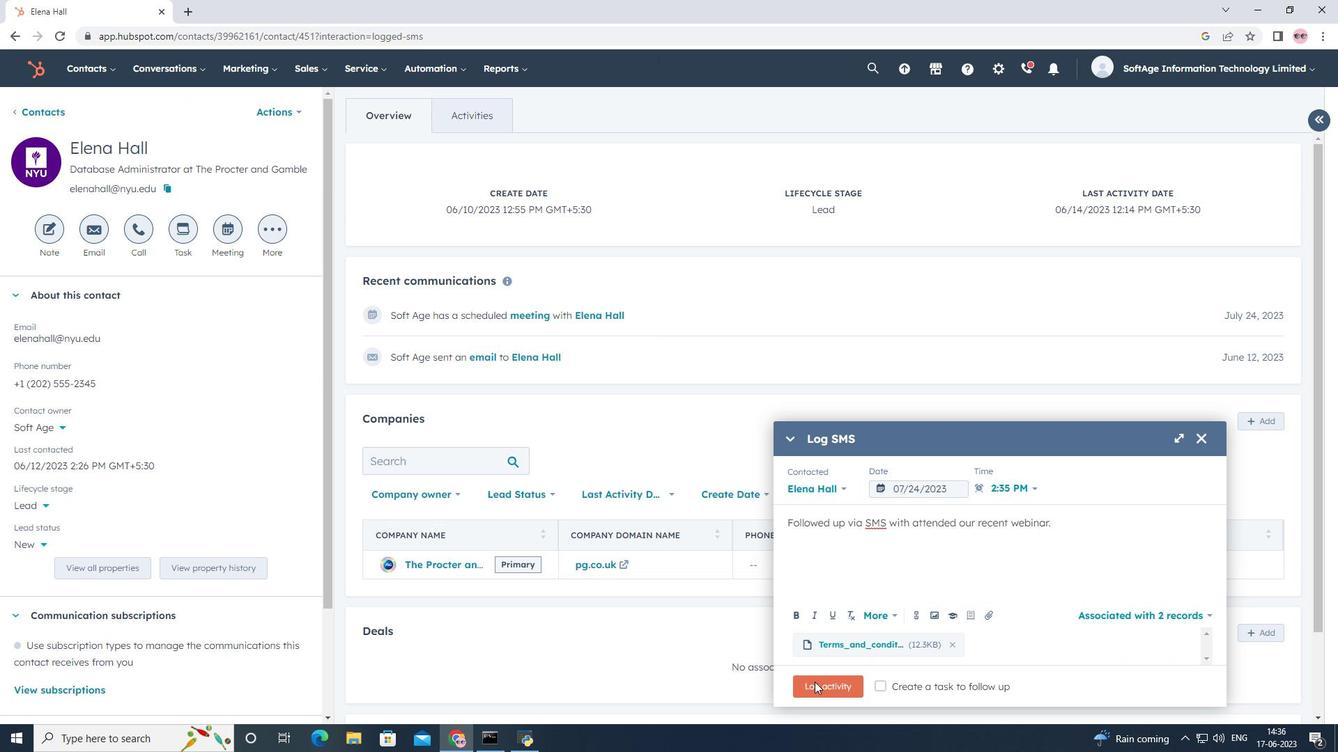 
